 Task: Create a rule when a list is renamed by anyone except me .
Action: Mouse moved to (1137, 277)
Screenshot: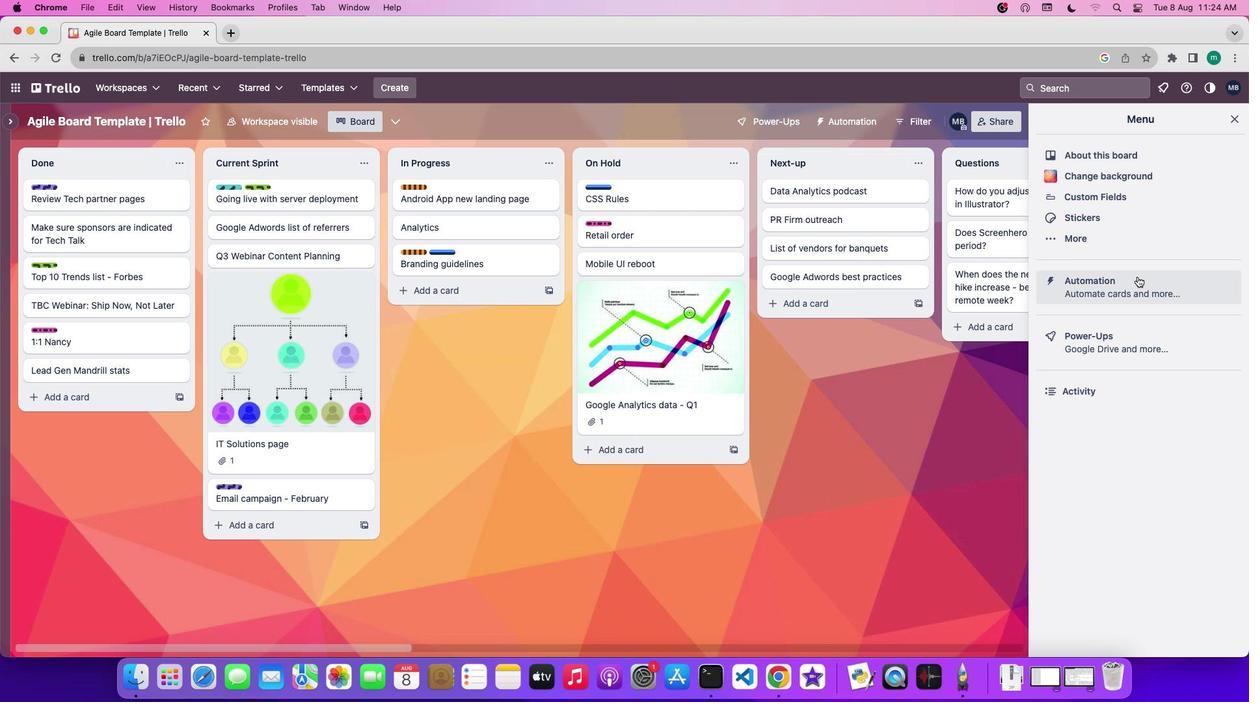 
Action: Mouse pressed left at (1137, 277)
Screenshot: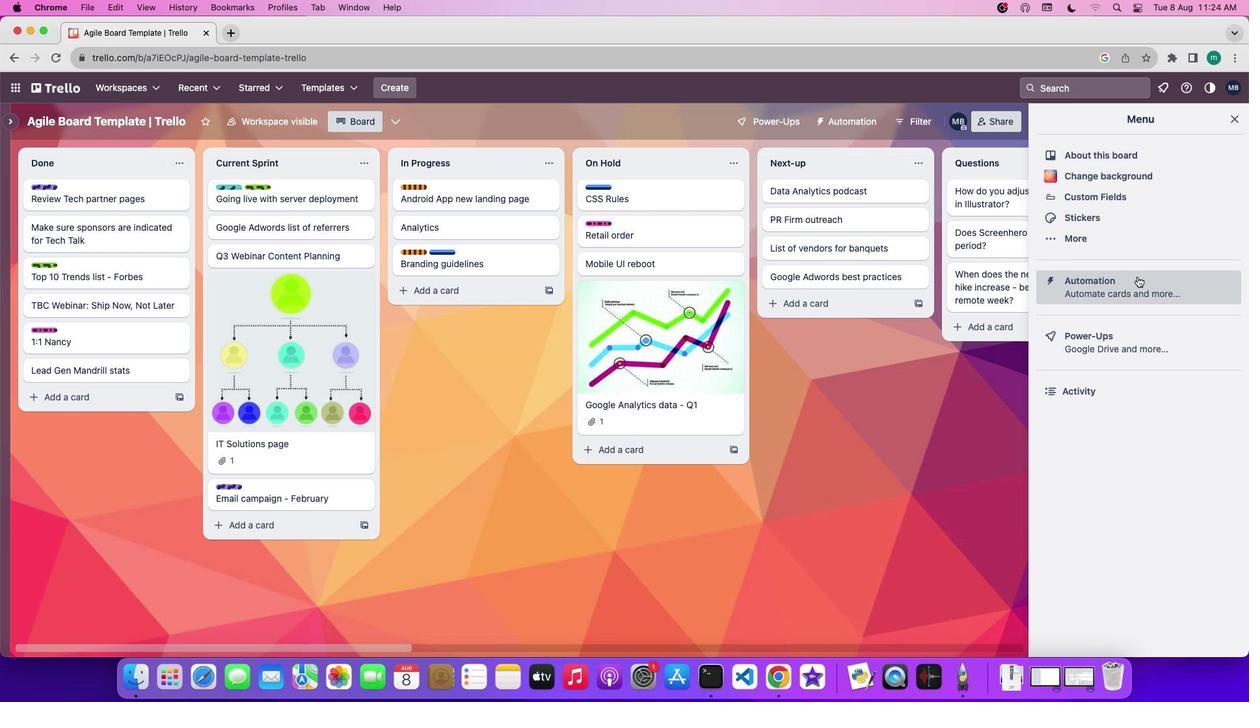 
Action: Mouse moved to (69, 237)
Screenshot: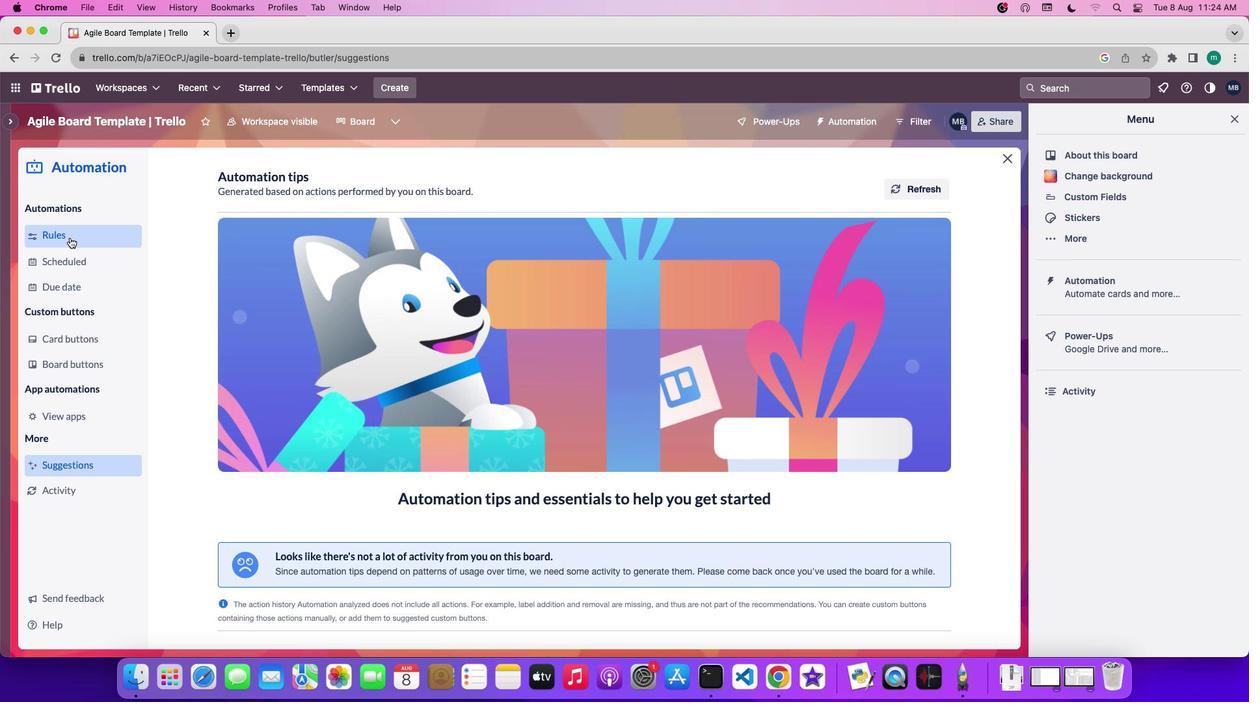 
Action: Mouse pressed left at (69, 237)
Screenshot: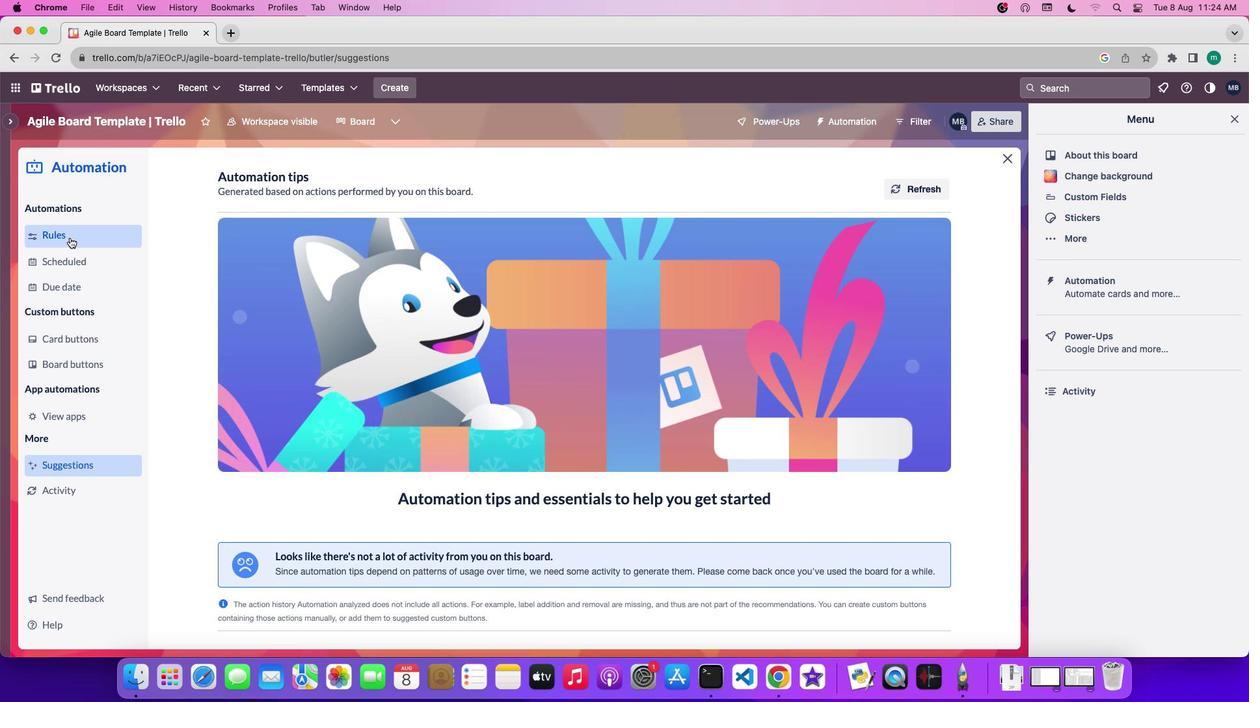 
Action: Mouse moved to (829, 186)
Screenshot: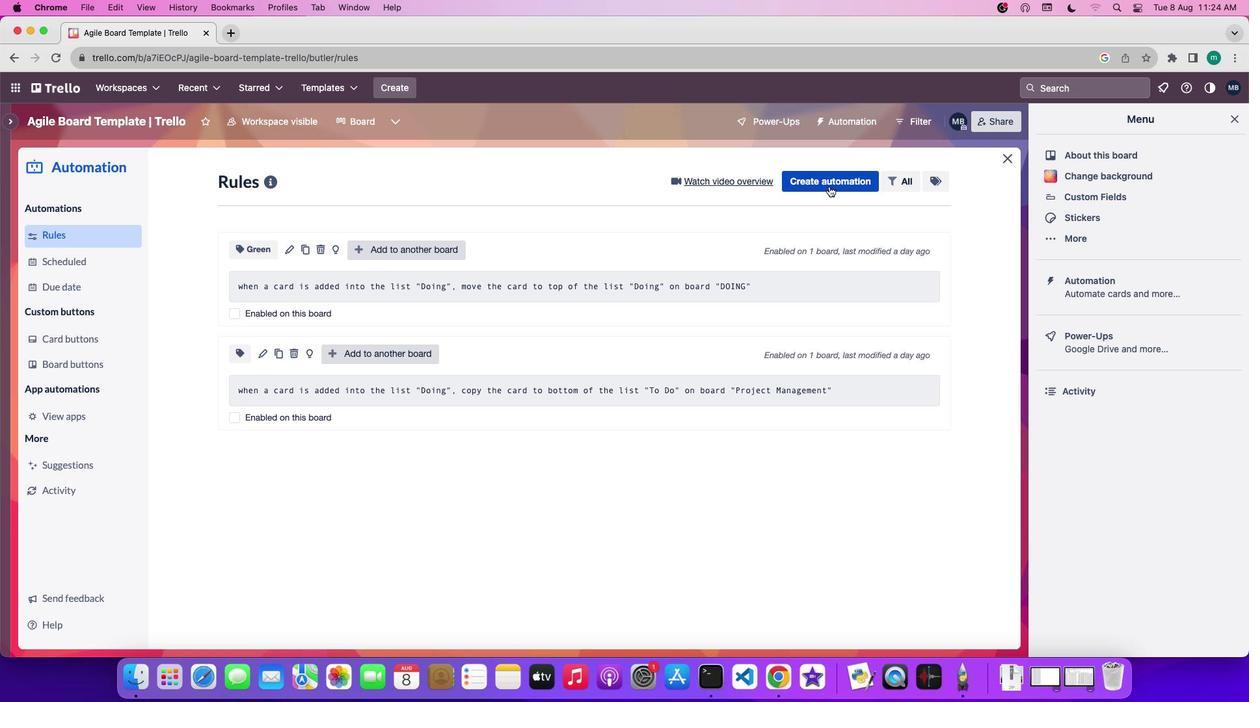
Action: Mouse pressed left at (829, 186)
Screenshot: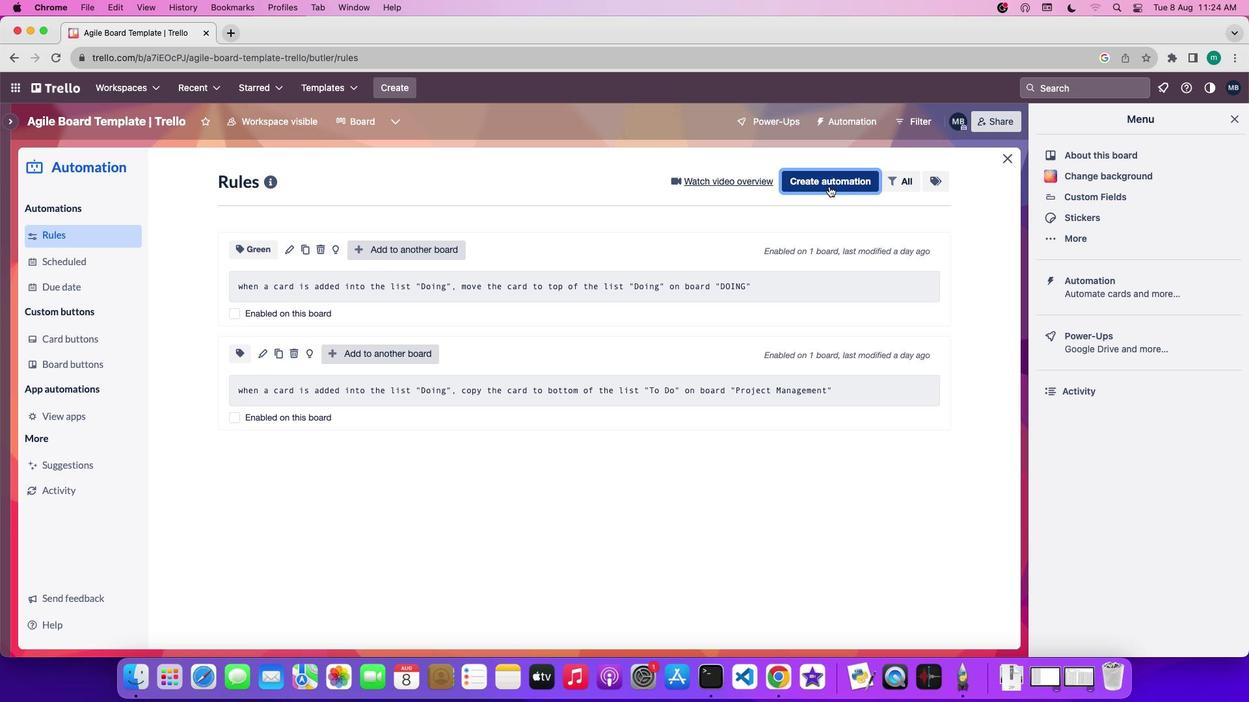 
Action: Mouse moved to (729, 386)
Screenshot: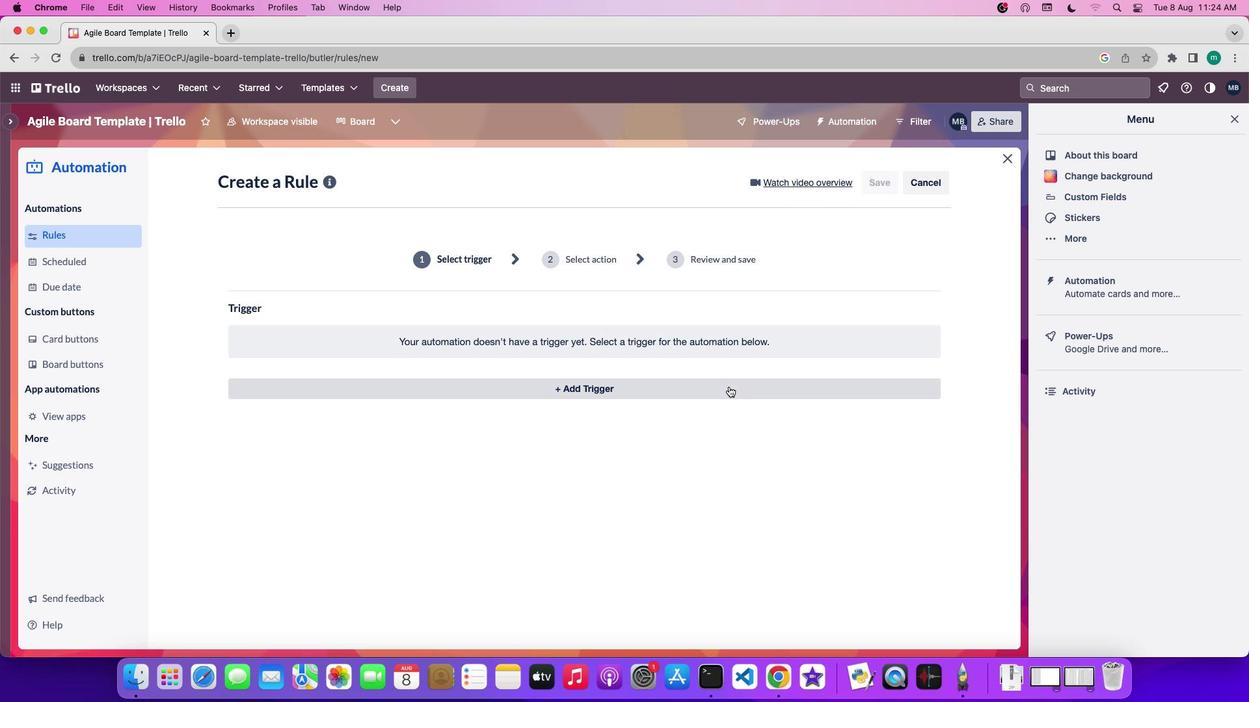 
Action: Mouse pressed left at (729, 386)
Screenshot: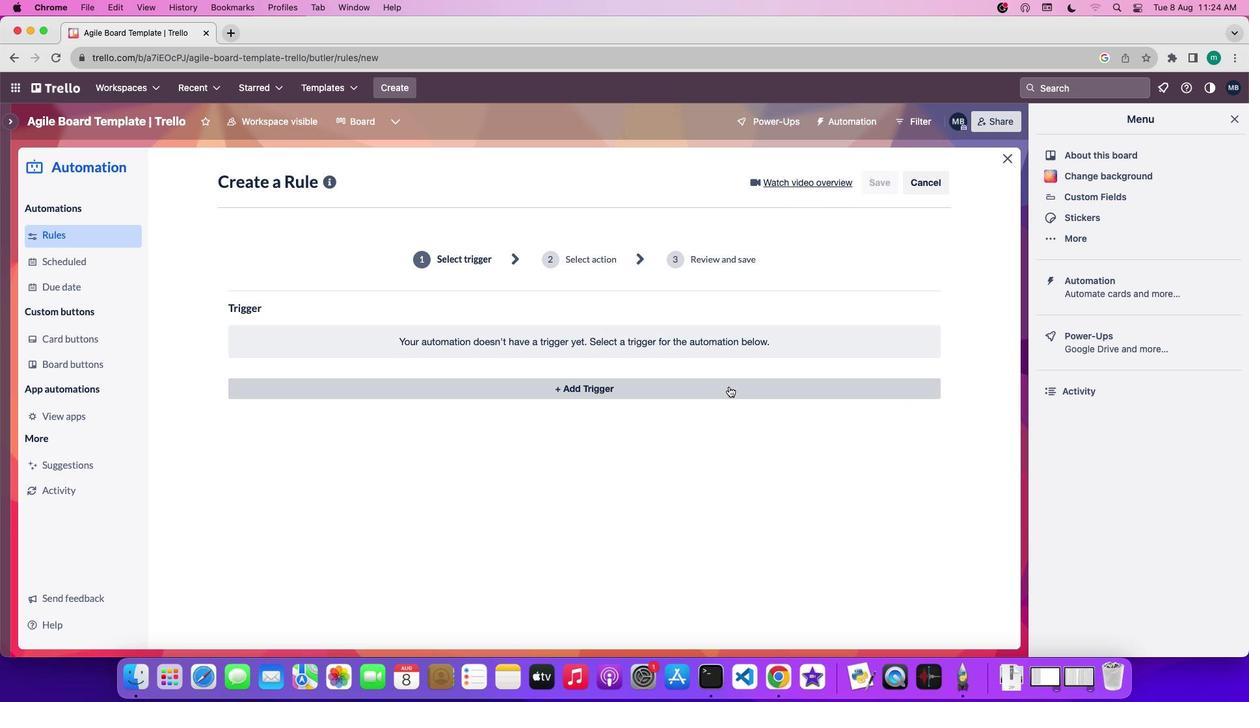 
Action: Mouse moved to (517, 488)
Screenshot: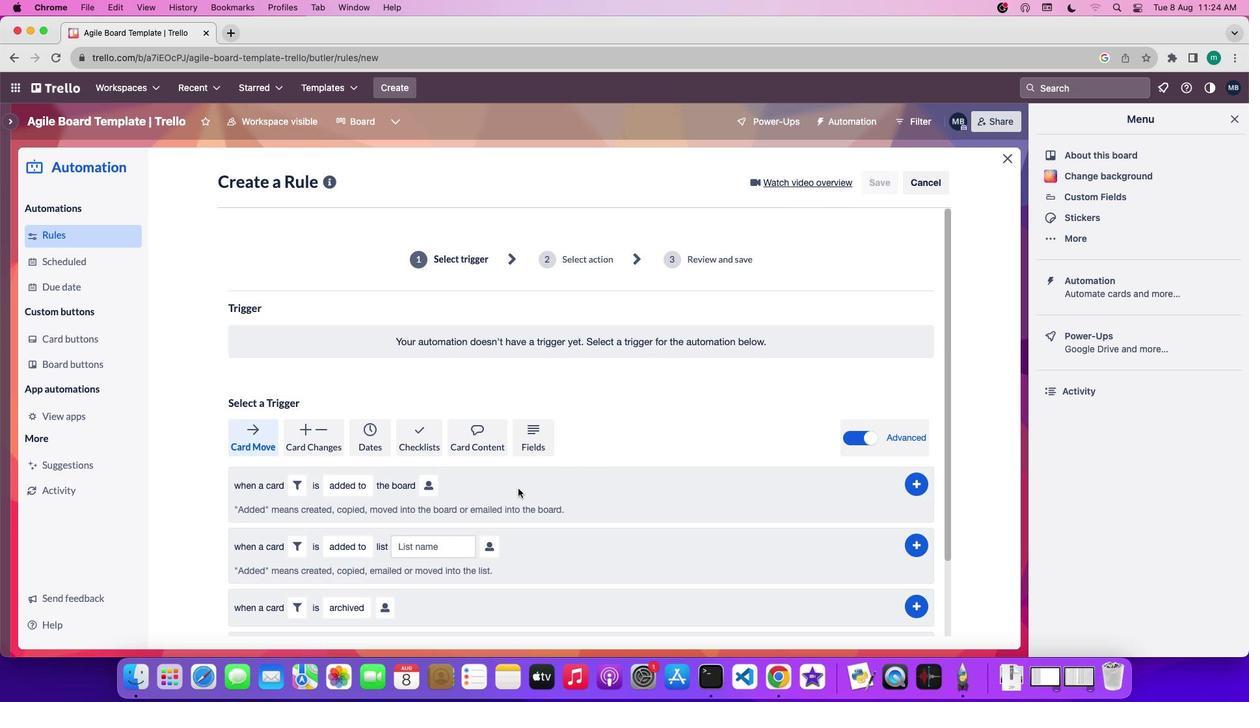
Action: Mouse scrolled (517, 488) with delta (0, 0)
Screenshot: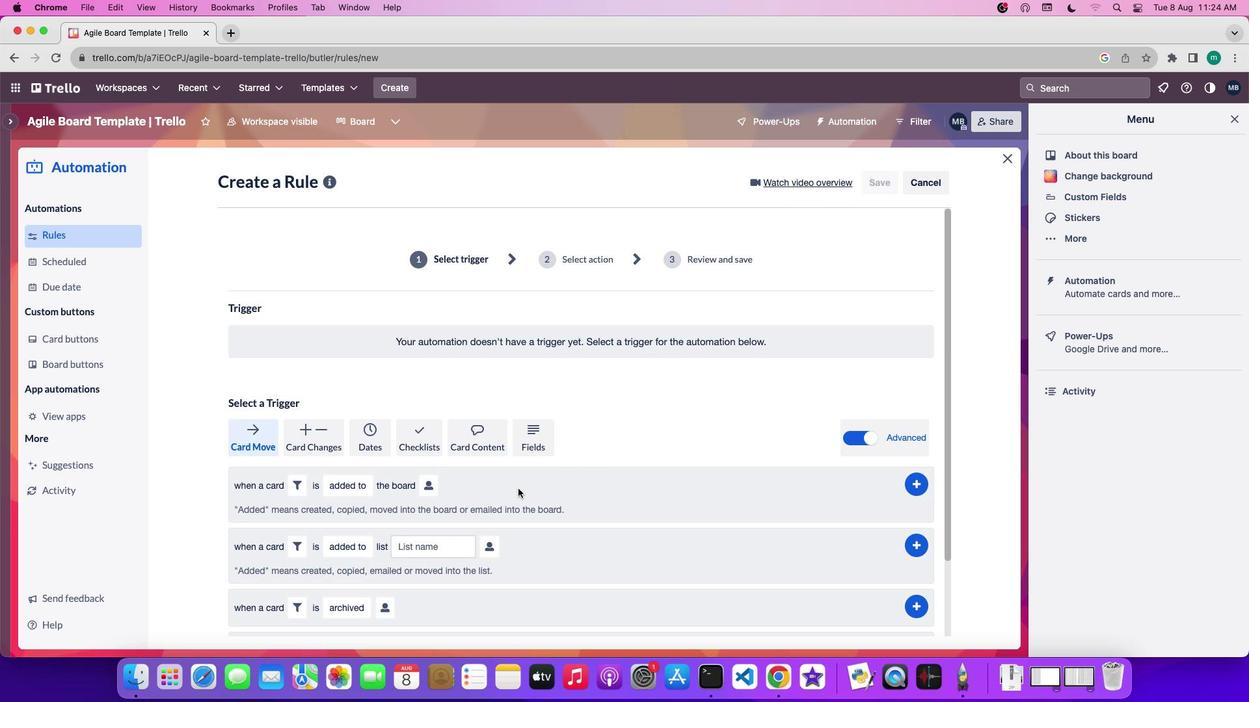 
Action: Mouse scrolled (517, 488) with delta (0, 0)
Screenshot: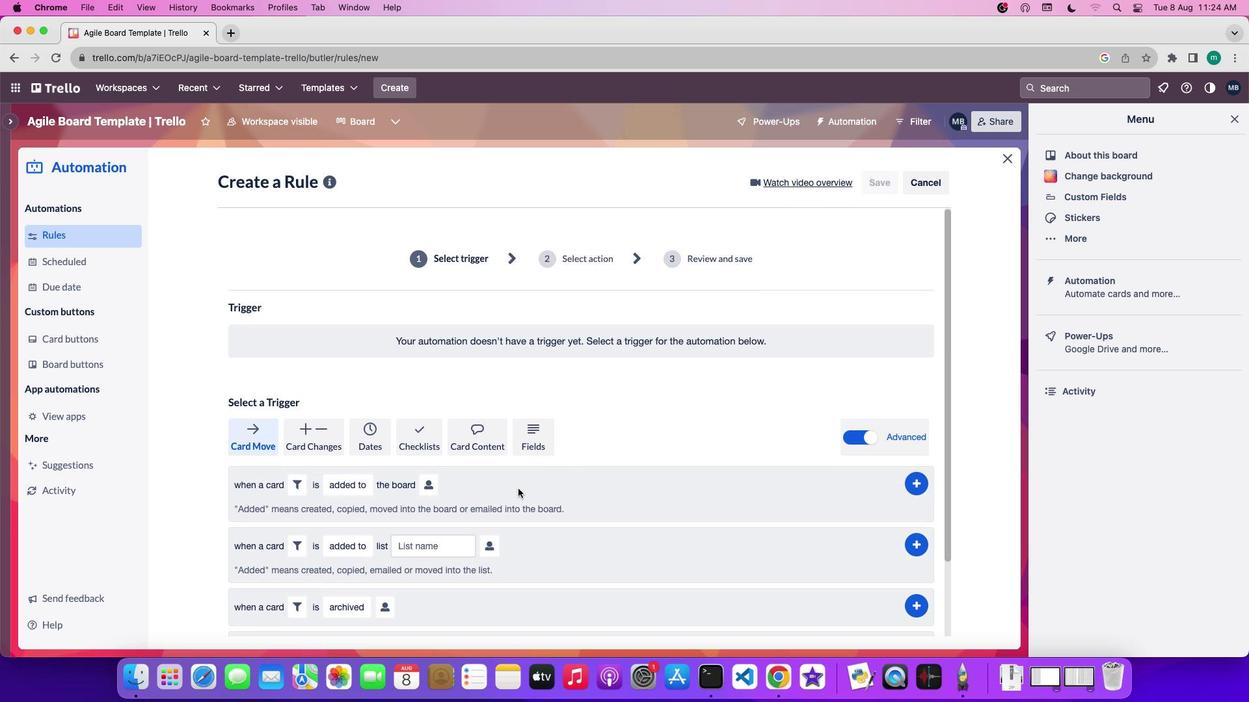 
Action: Mouse scrolled (517, 488) with delta (0, -1)
Screenshot: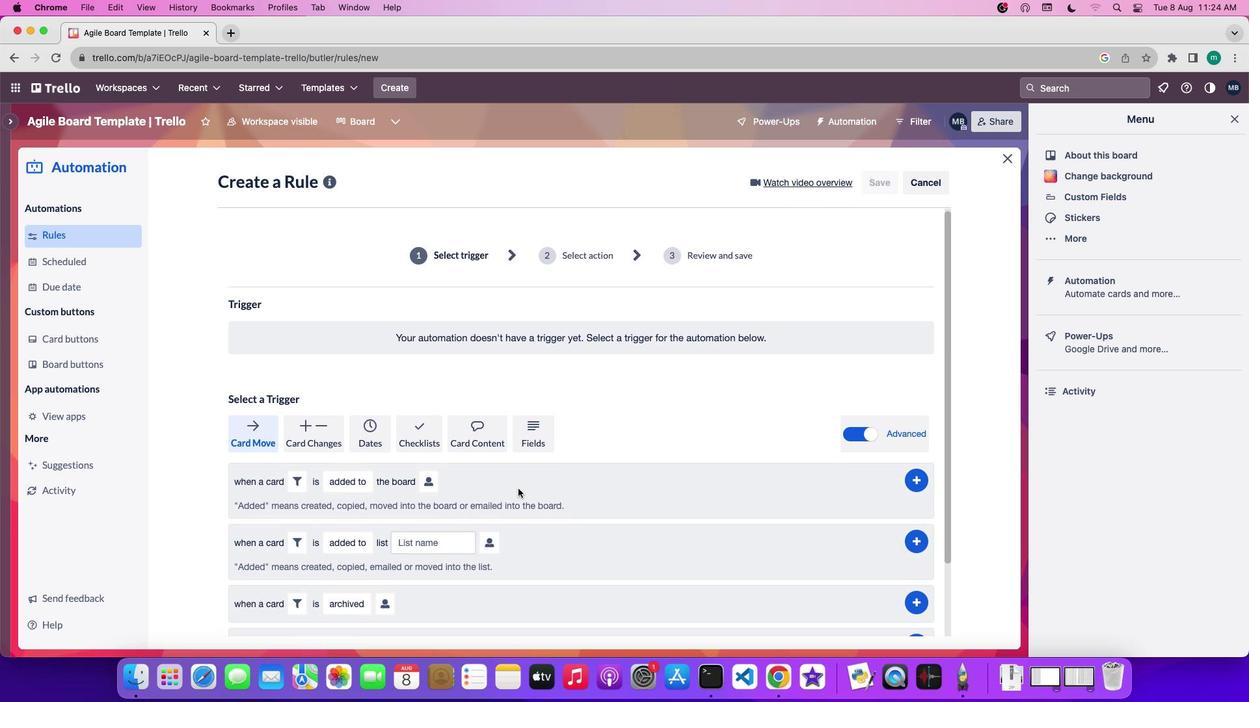 
Action: Mouse scrolled (517, 488) with delta (0, -1)
Screenshot: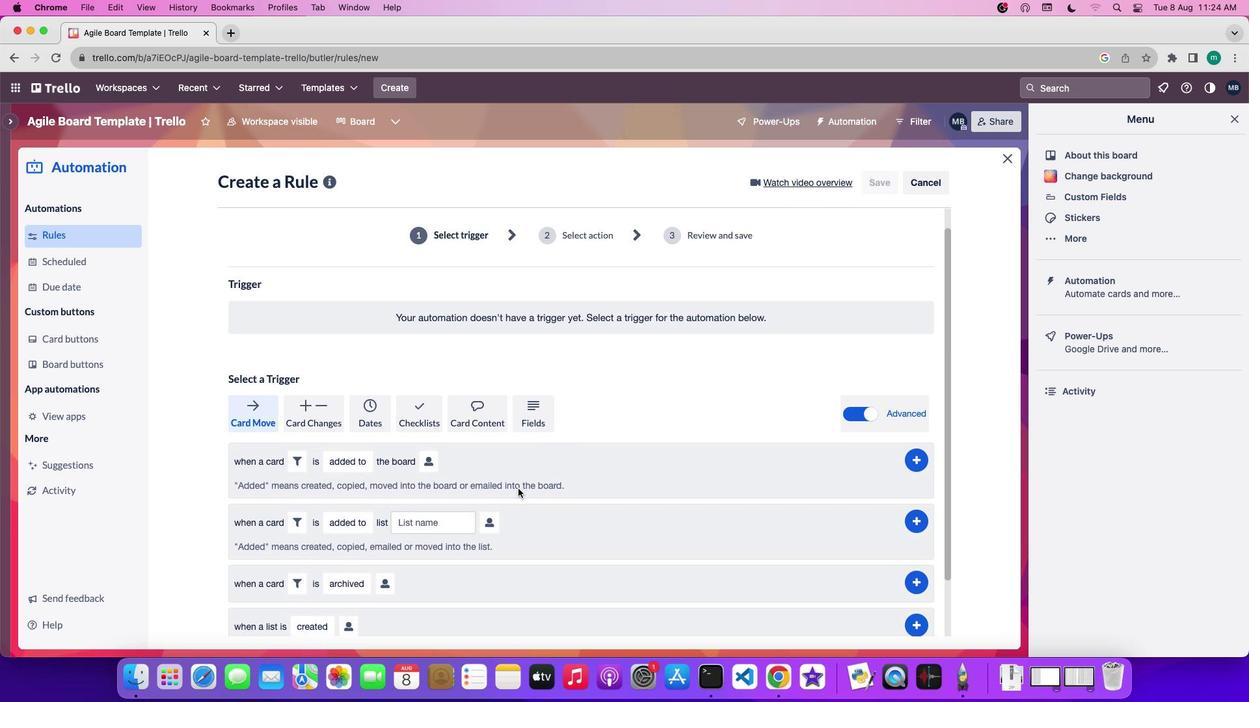 
Action: Mouse moved to (517, 489)
Screenshot: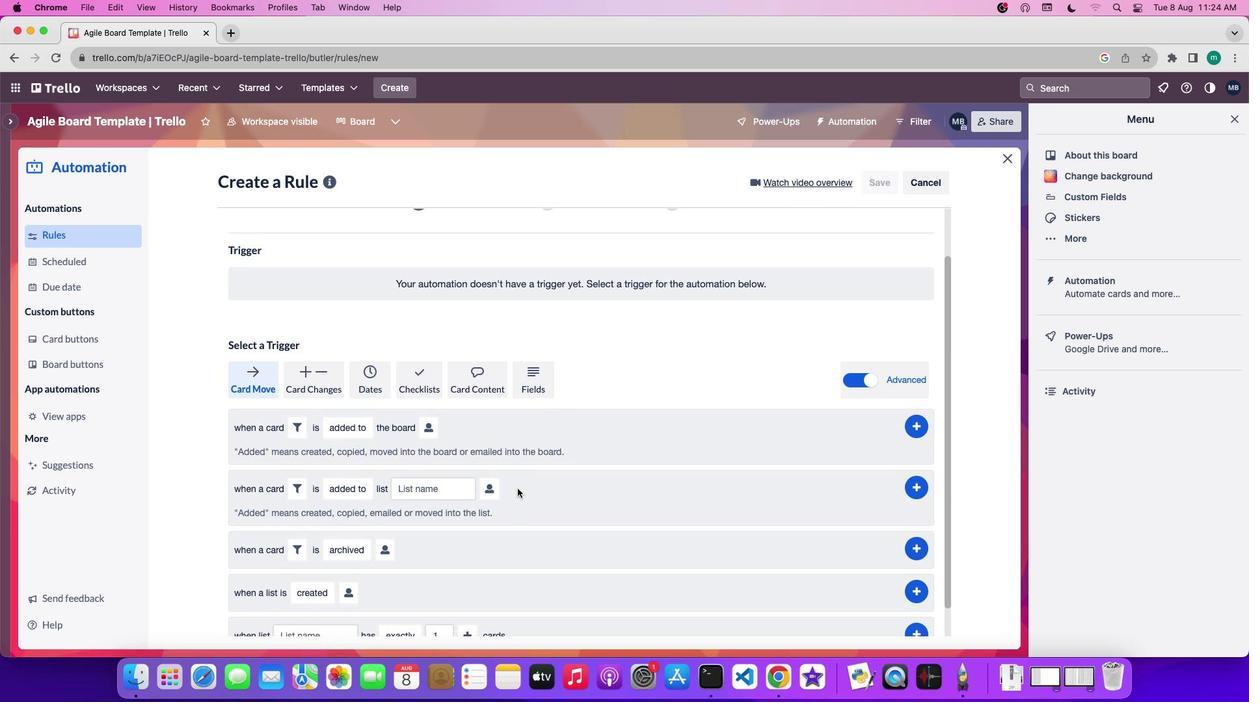 
Action: Mouse scrolled (517, 489) with delta (0, 0)
Screenshot: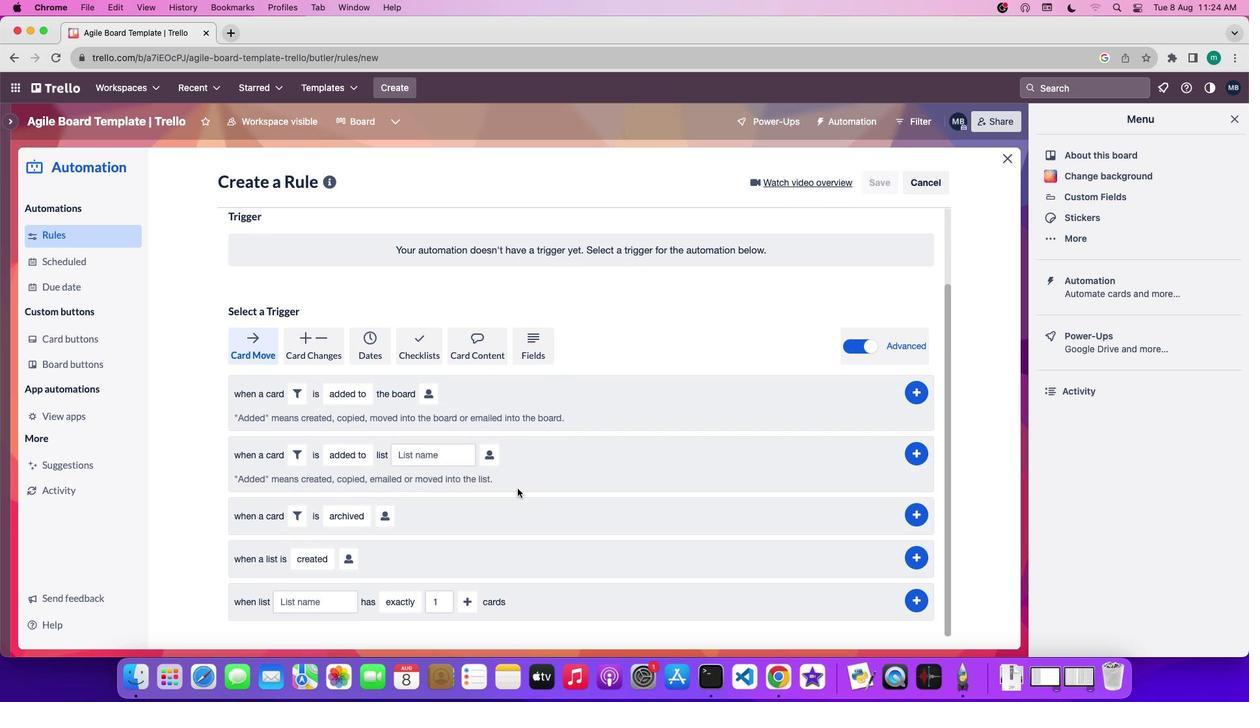 
Action: Mouse scrolled (517, 489) with delta (0, 0)
Screenshot: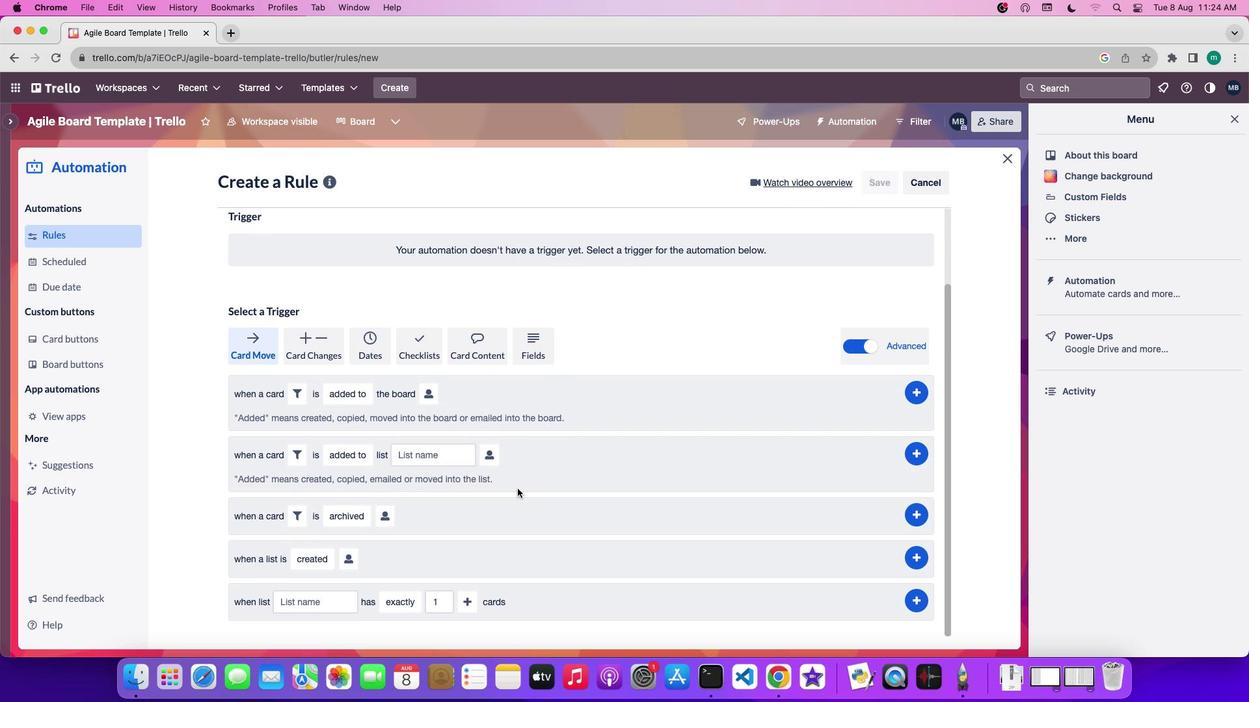 
Action: Mouse scrolled (517, 489) with delta (0, 0)
Screenshot: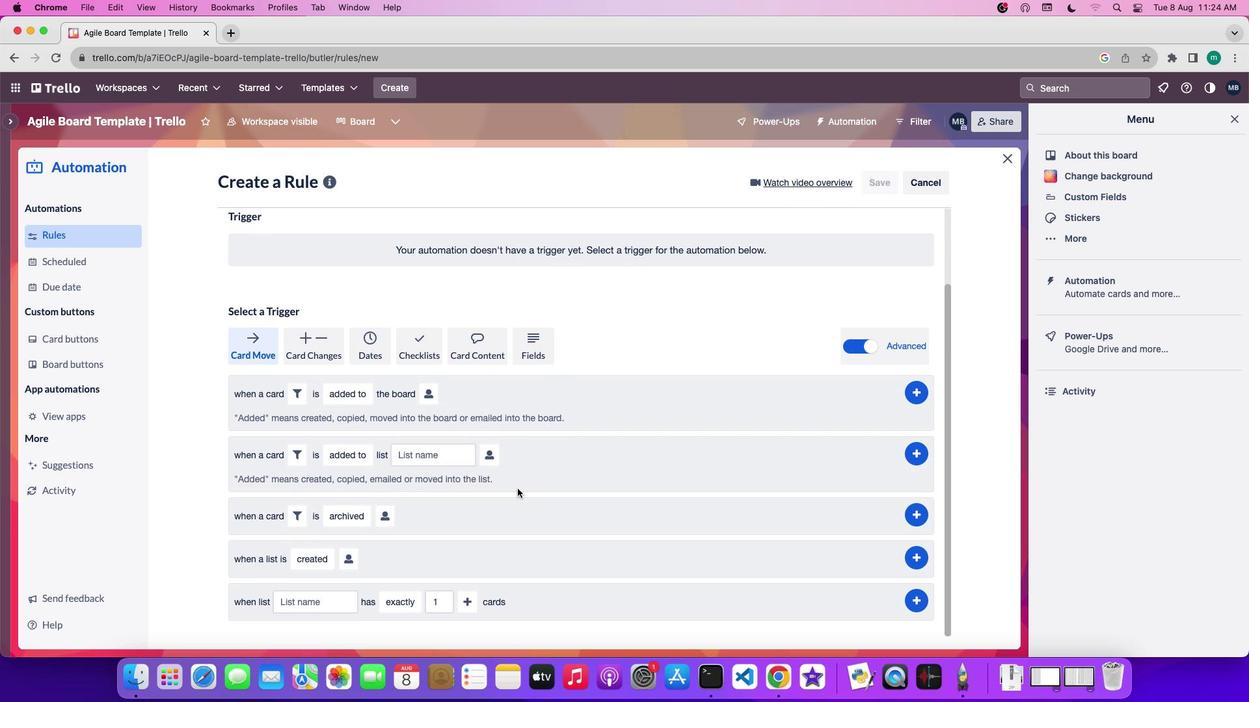 
Action: Mouse moved to (311, 554)
Screenshot: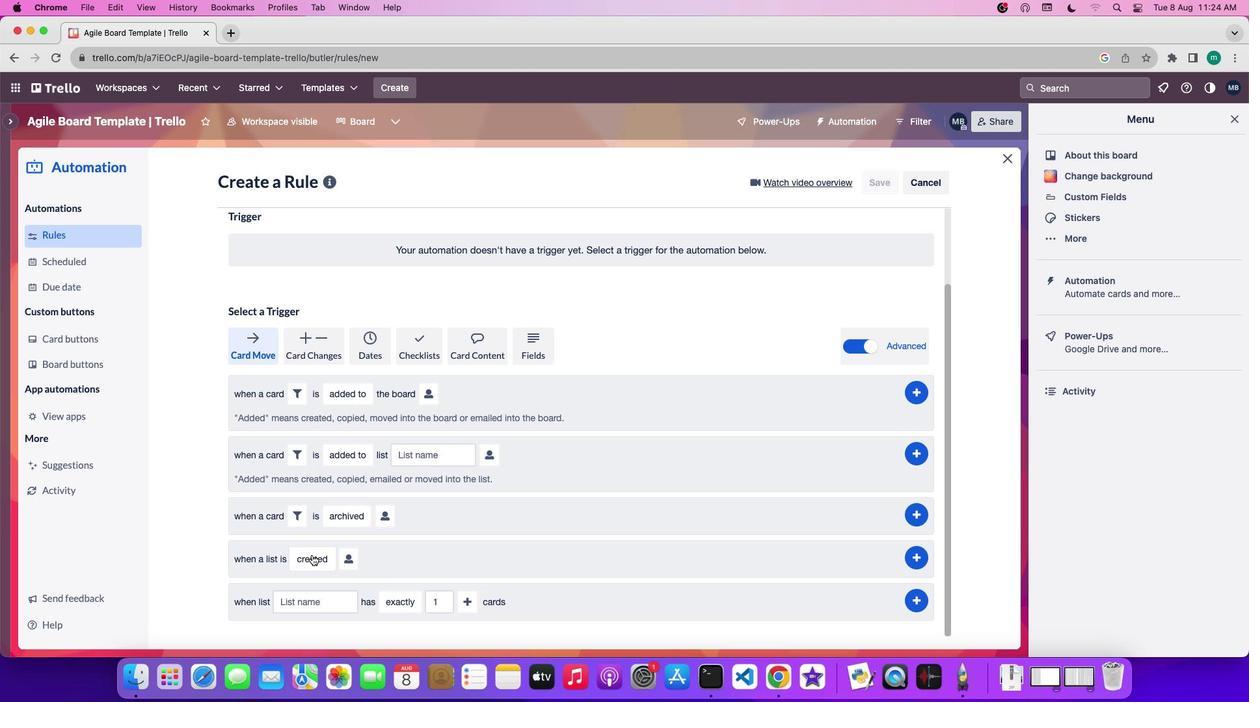 
Action: Mouse pressed left at (311, 554)
Screenshot: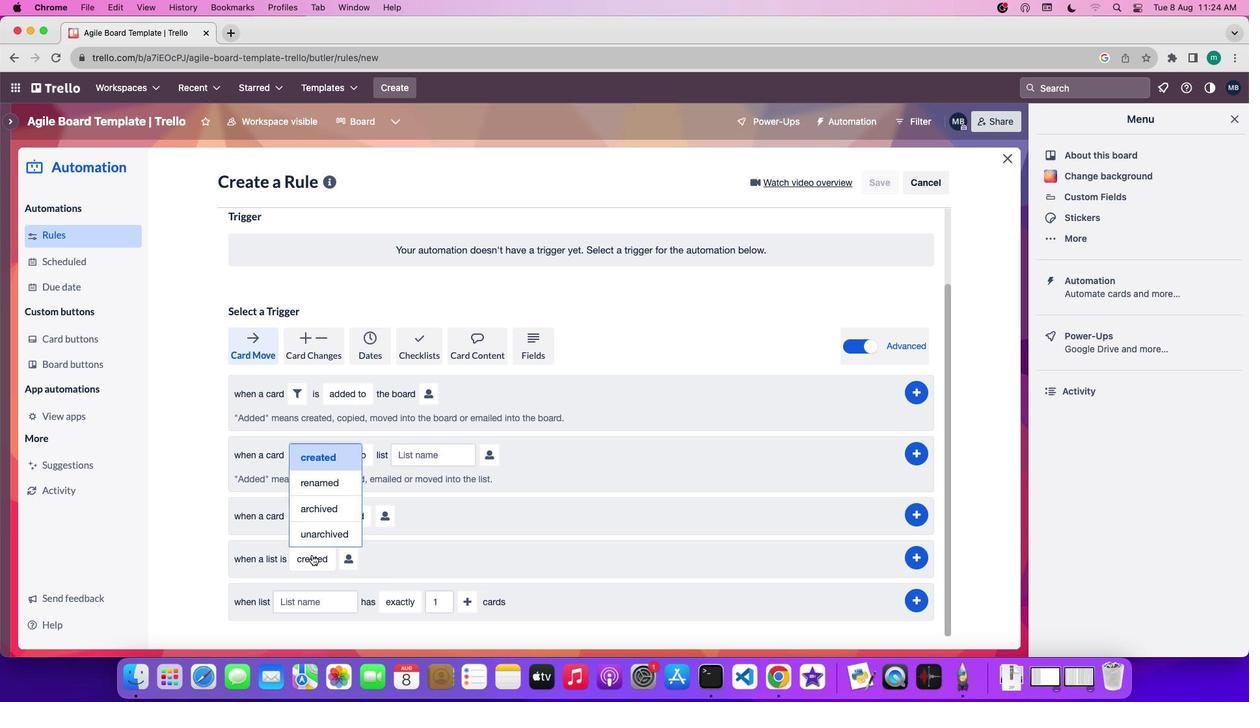 
Action: Mouse moved to (322, 482)
Screenshot: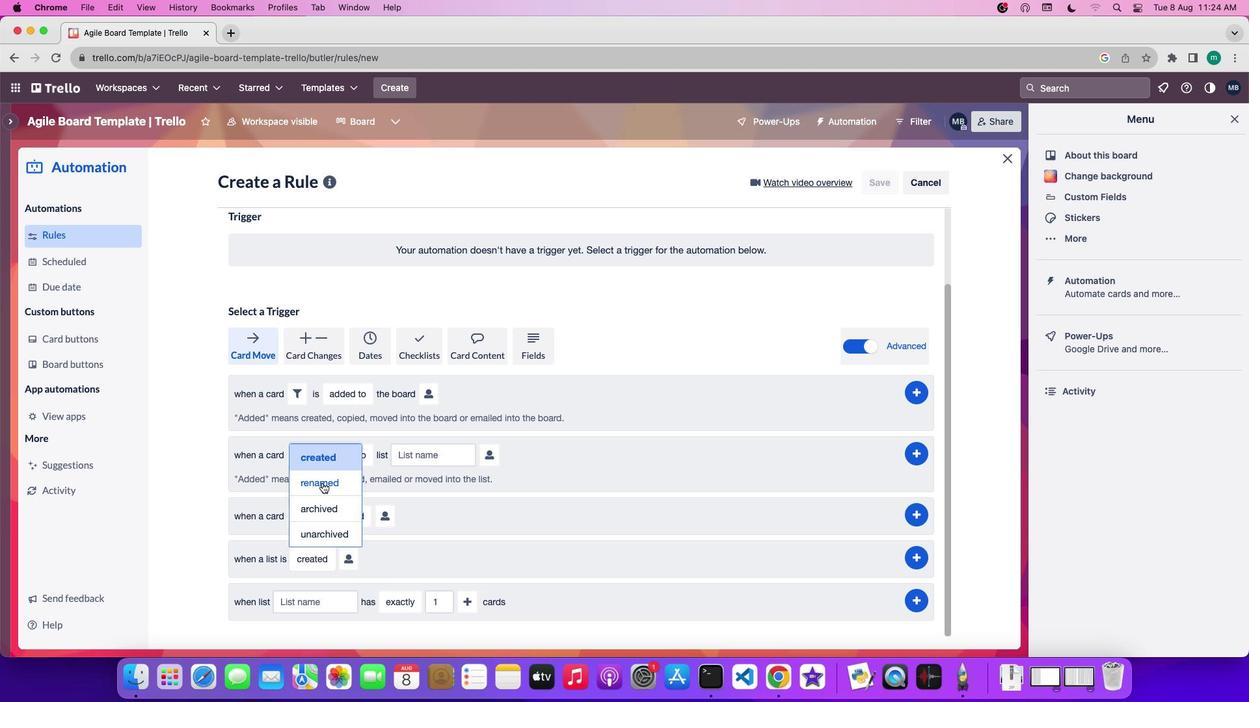 
Action: Mouse pressed left at (322, 482)
Screenshot: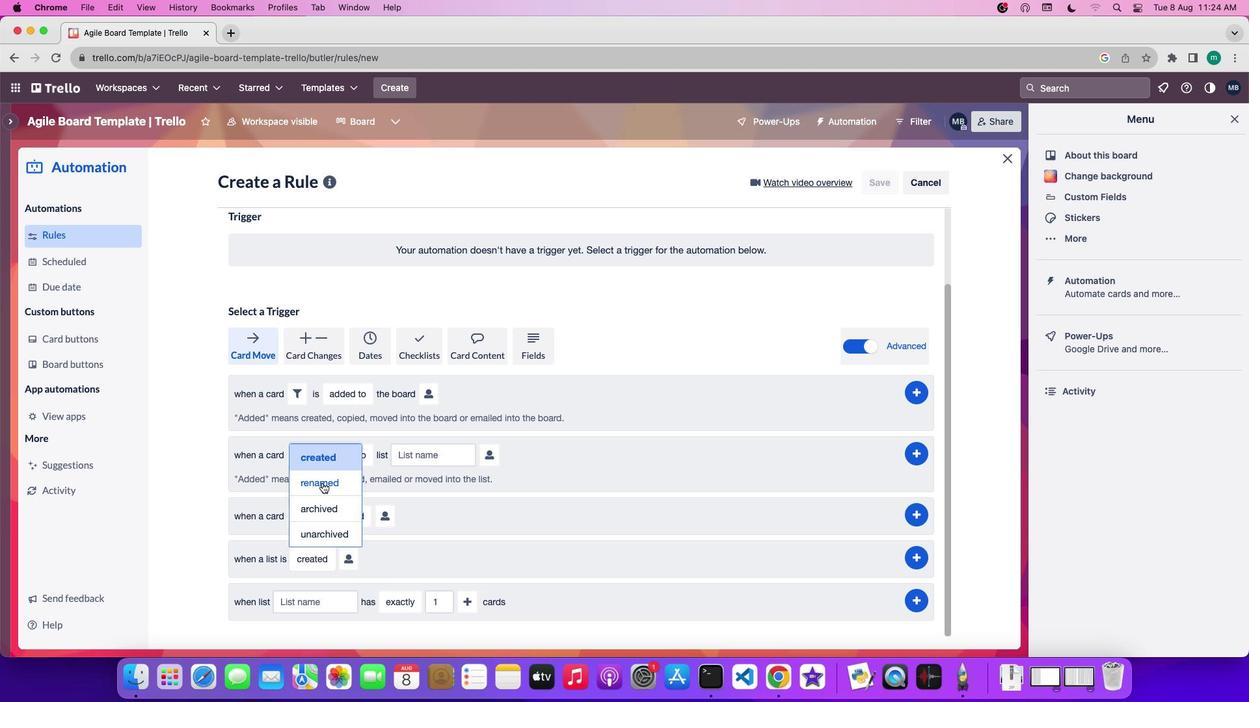 
Action: Mouse moved to (347, 557)
Screenshot: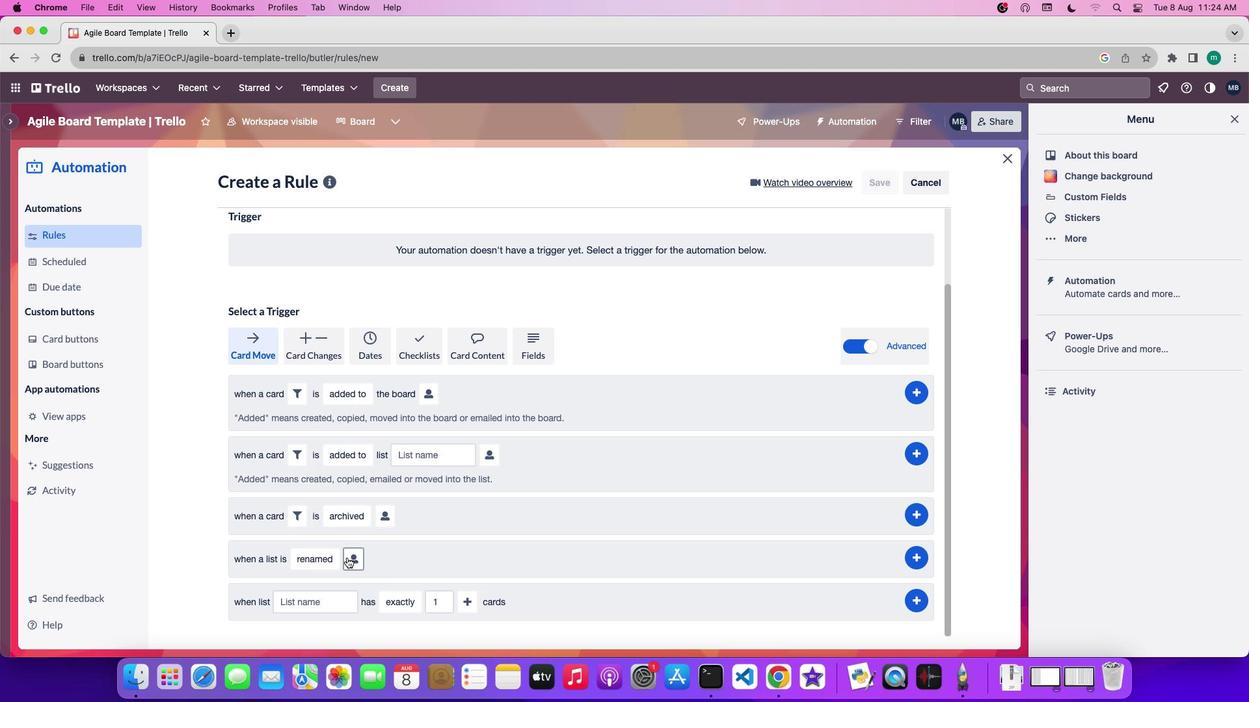 
Action: Mouse pressed left at (347, 557)
Screenshot: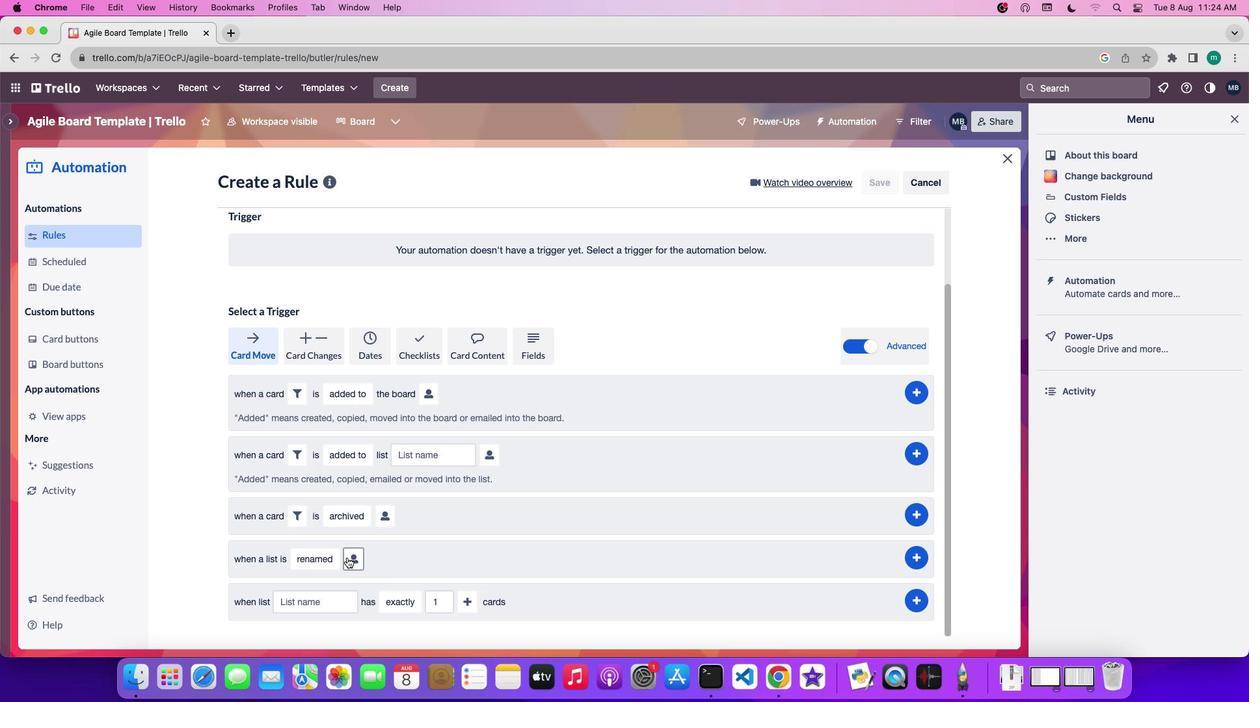 
Action: Mouse moved to (416, 580)
Screenshot: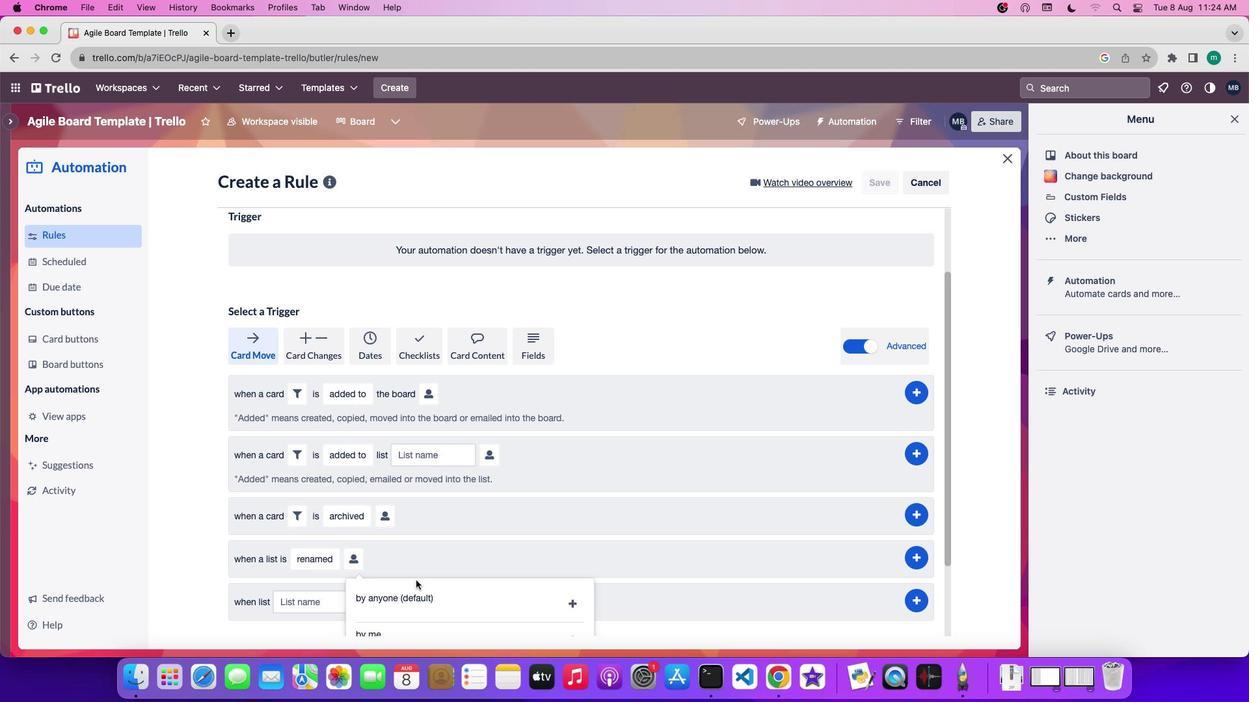 
Action: Mouse scrolled (416, 580) with delta (0, 0)
Screenshot: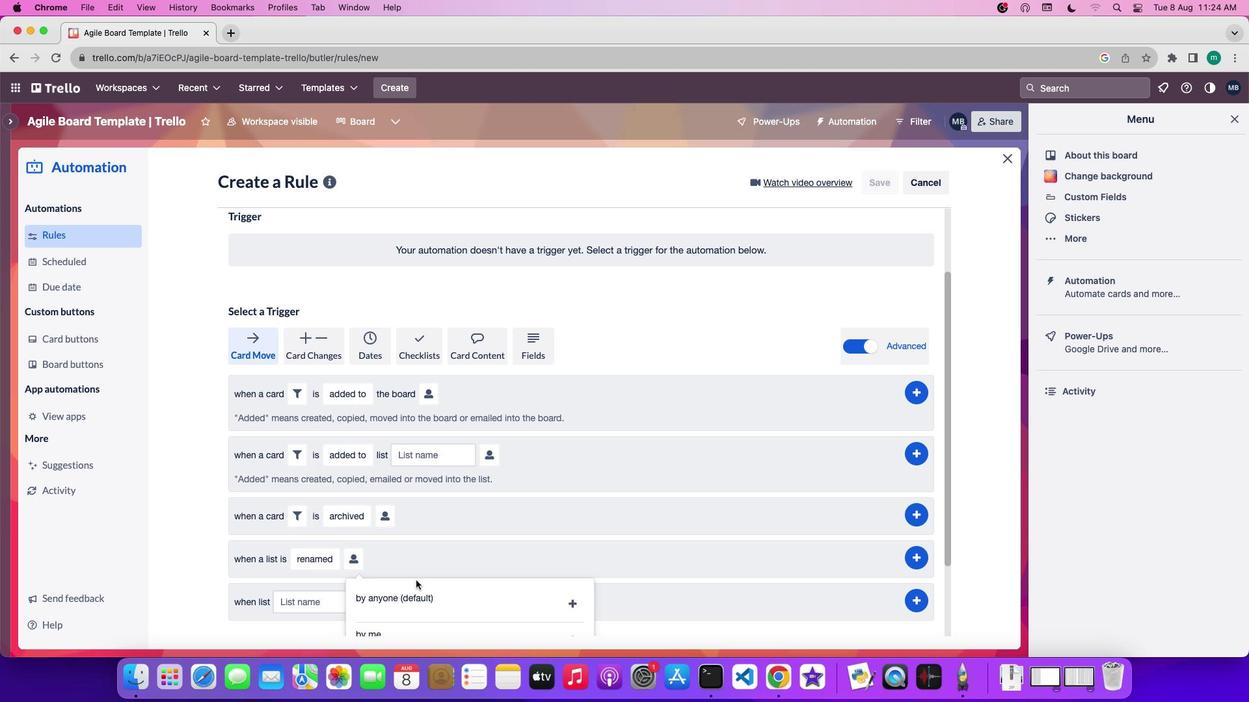
Action: Mouse scrolled (416, 580) with delta (0, 0)
Screenshot: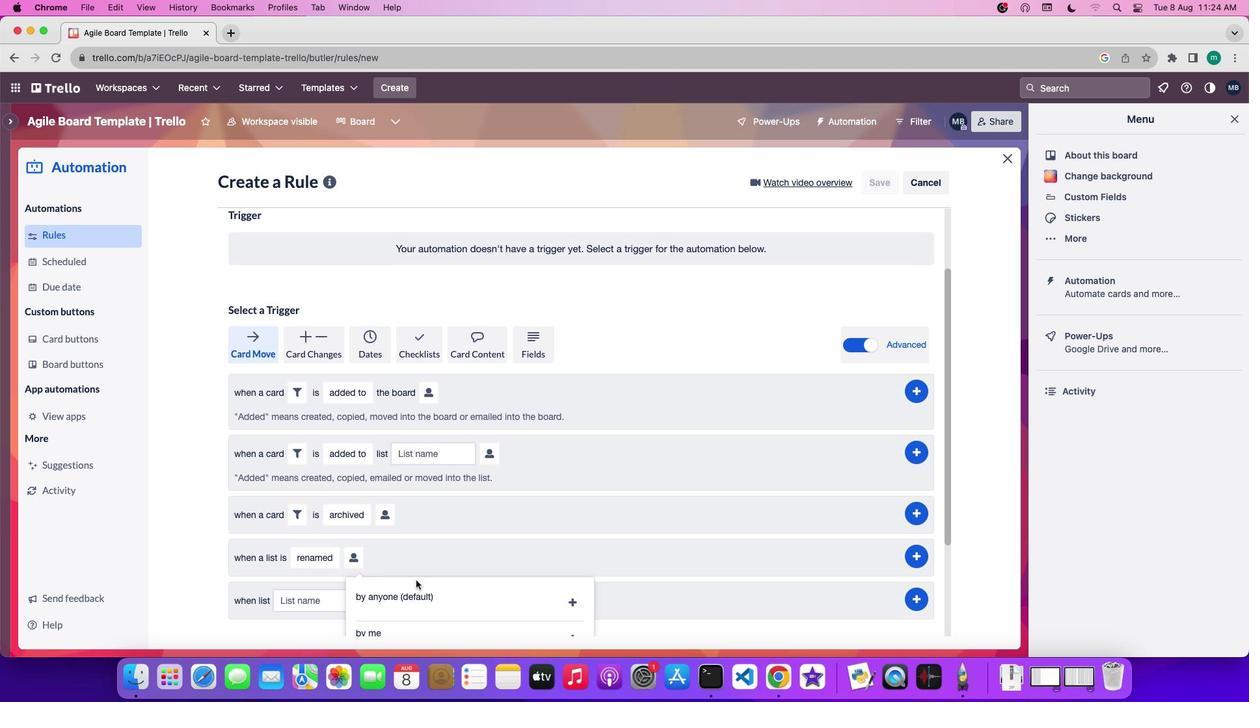 
Action: Mouse scrolled (416, 580) with delta (0, -1)
Screenshot: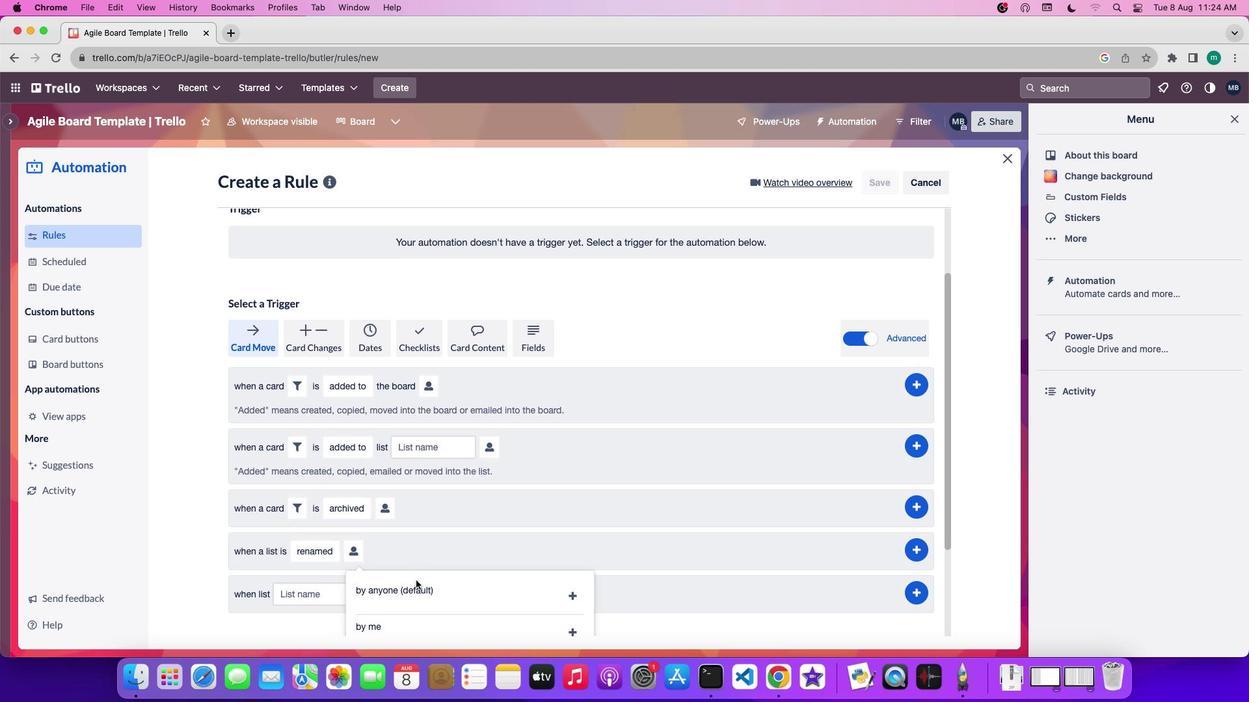 
Action: Mouse scrolled (416, 580) with delta (0, -2)
Screenshot: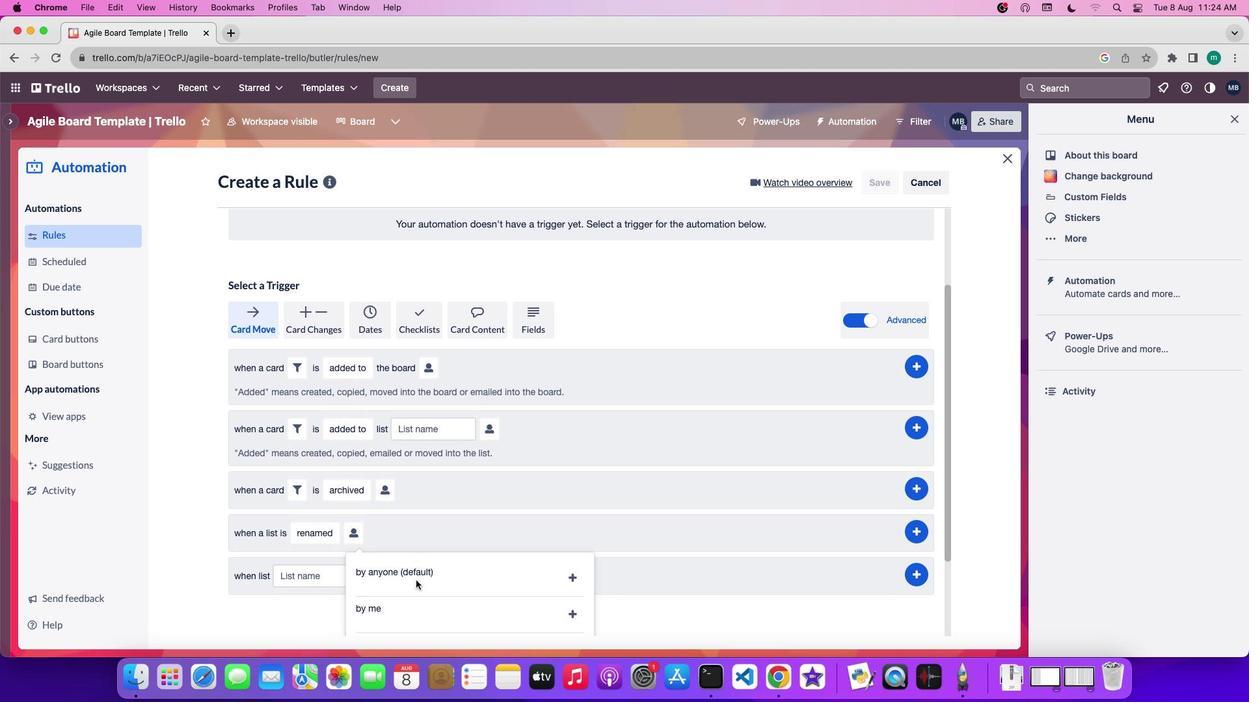 
Action: Mouse scrolled (416, 580) with delta (0, -2)
Screenshot: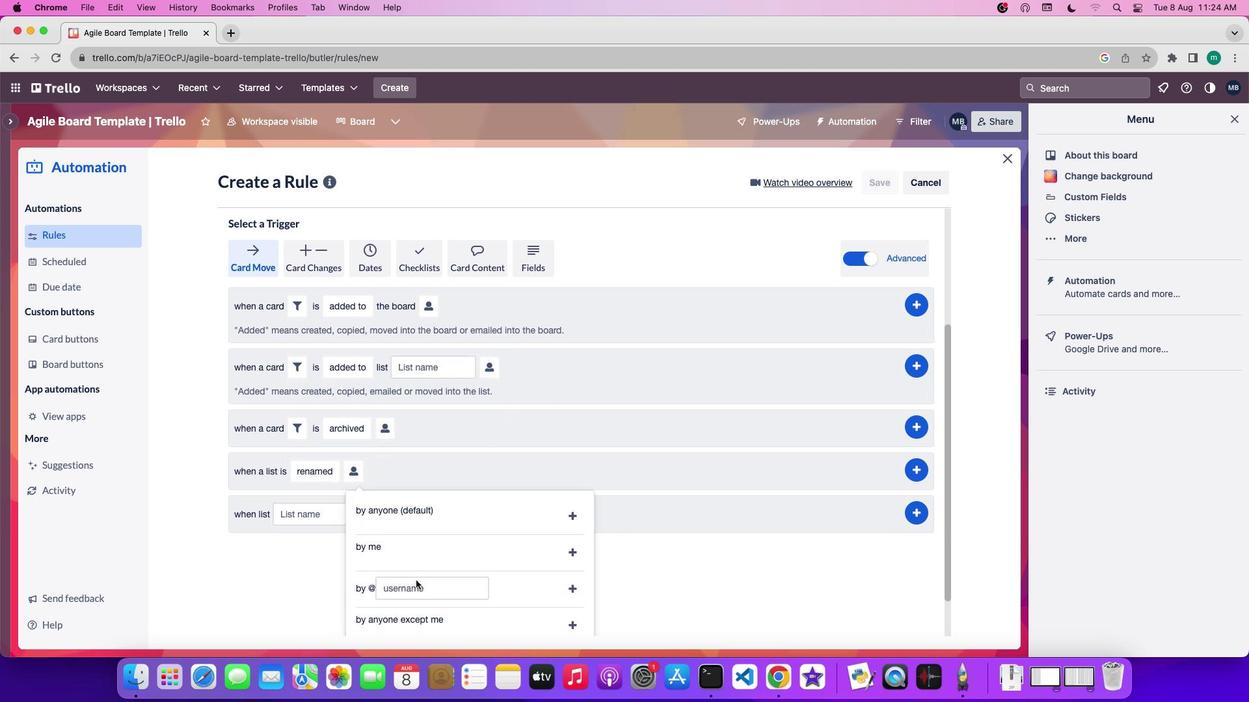 
Action: Mouse moved to (573, 567)
Screenshot: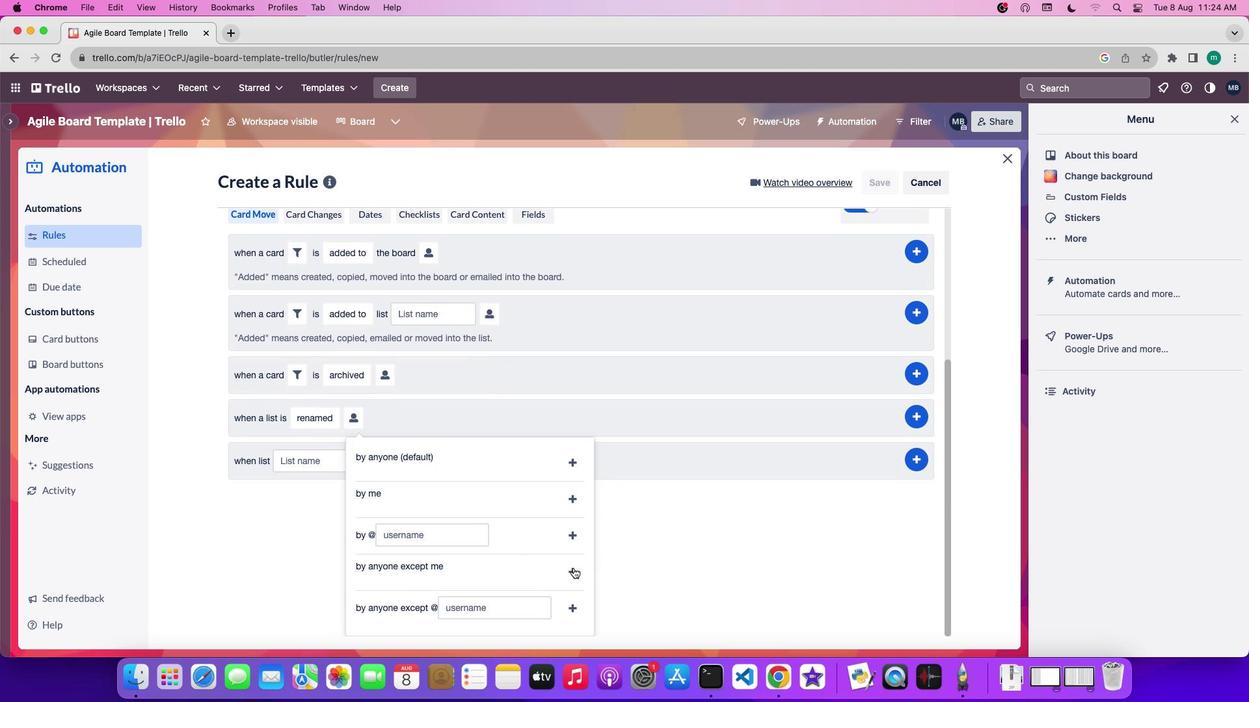 
Action: Mouse pressed left at (573, 567)
Screenshot: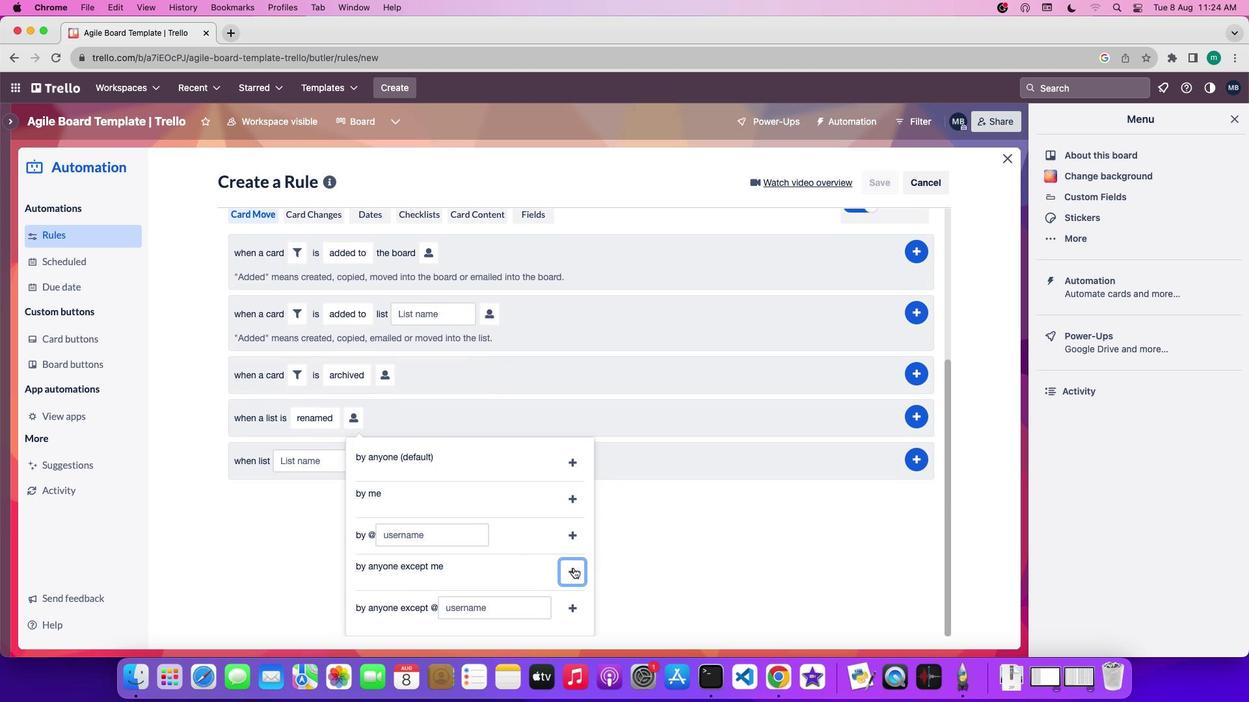 
Action: Mouse moved to (910, 561)
Screenshot: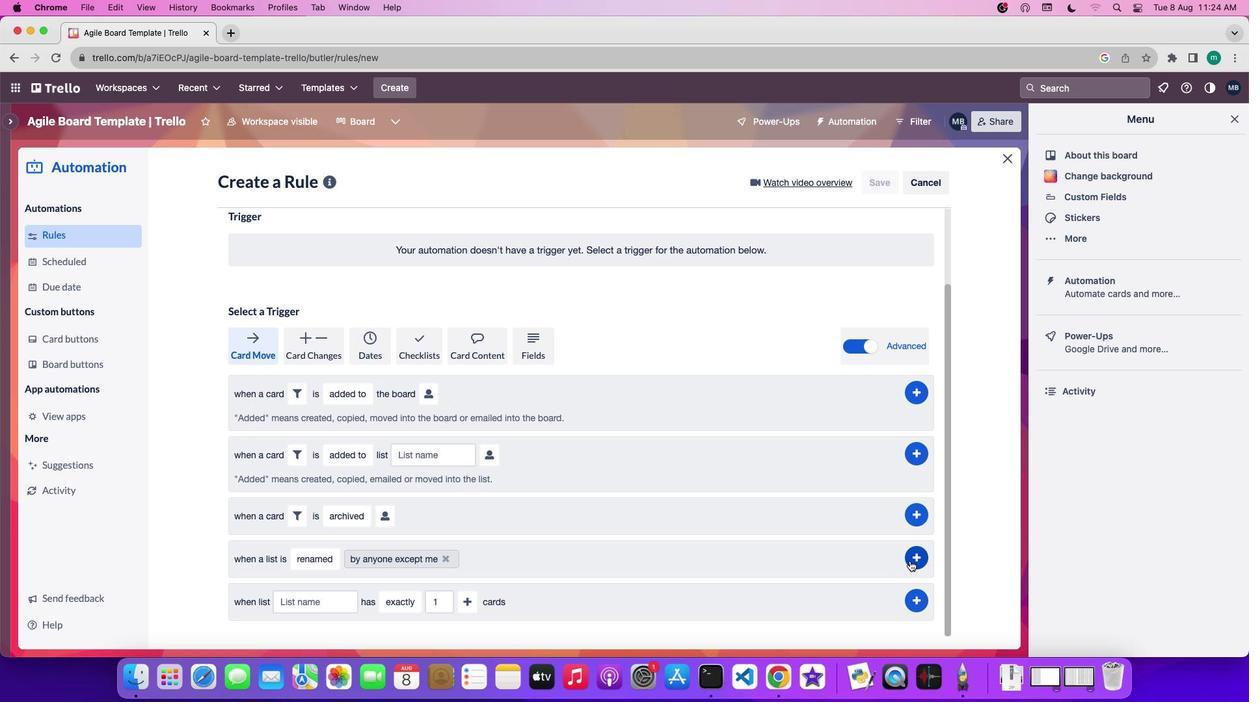 
Action: Mouse pressed left at (910, 561)
Screenshot: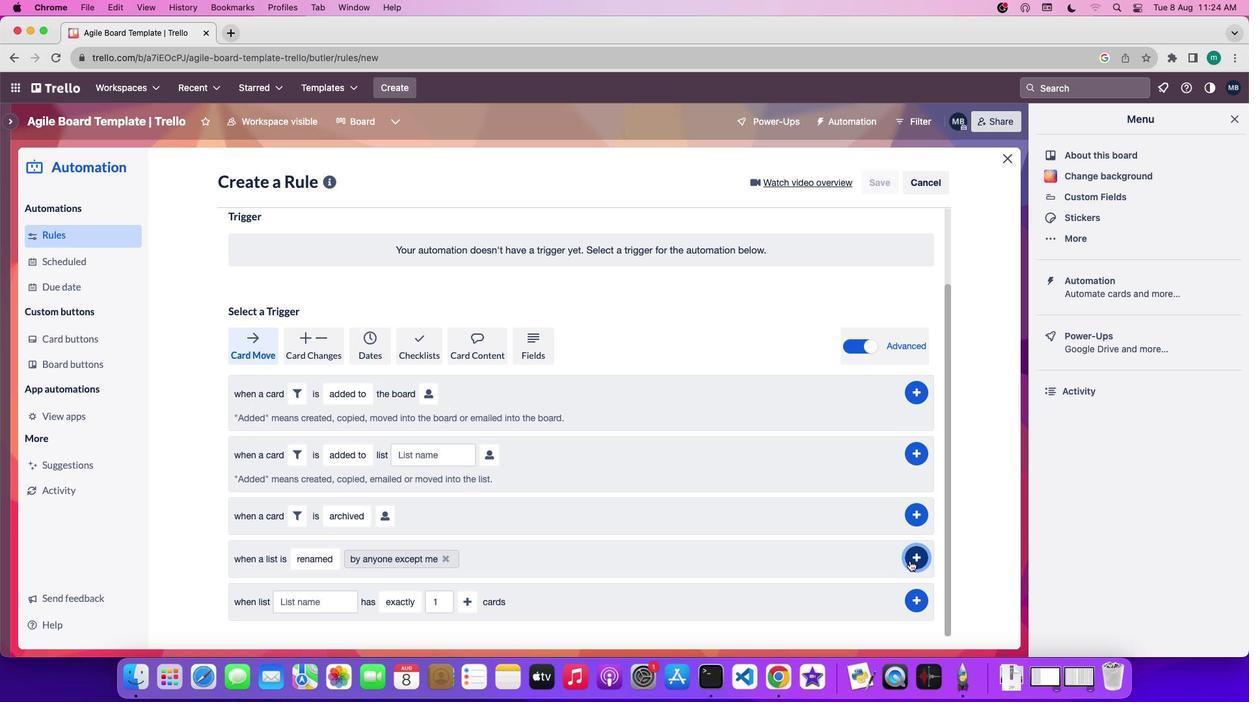 
